 Task: Use Coin Drop on Wood Effect in this video Movie B.mp4
Action: Mouse moved to (216, 130)
Screenshot: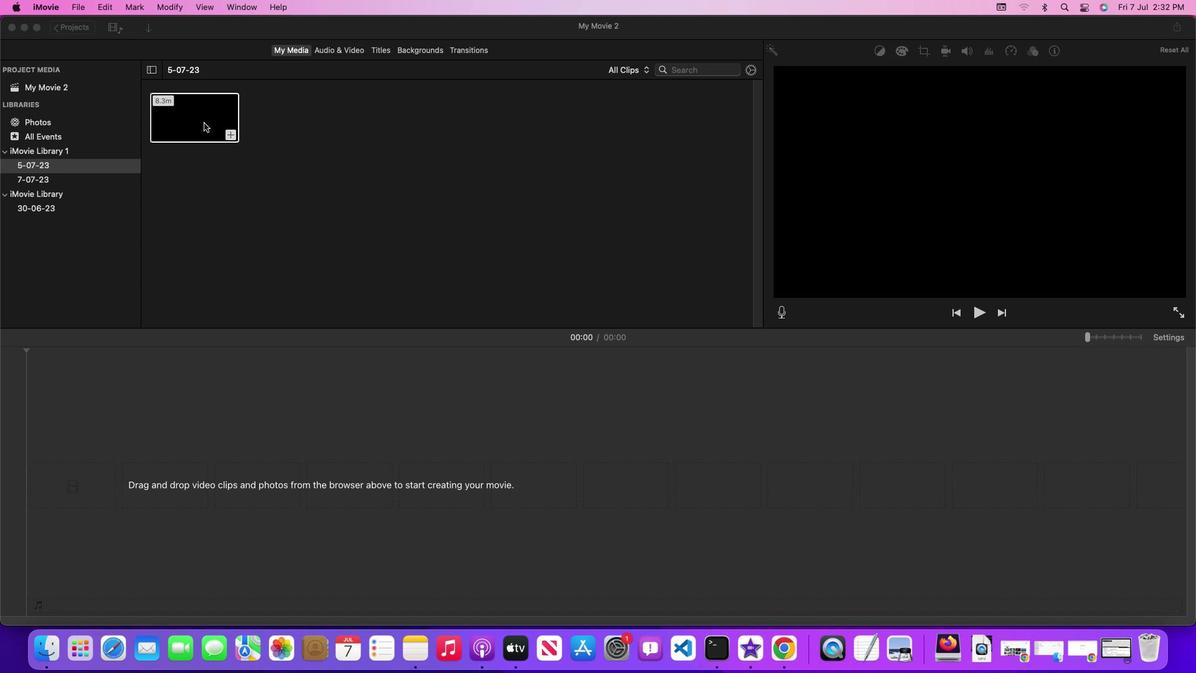 
Action: Mouse pressed left at (216, 130)
Screenshot: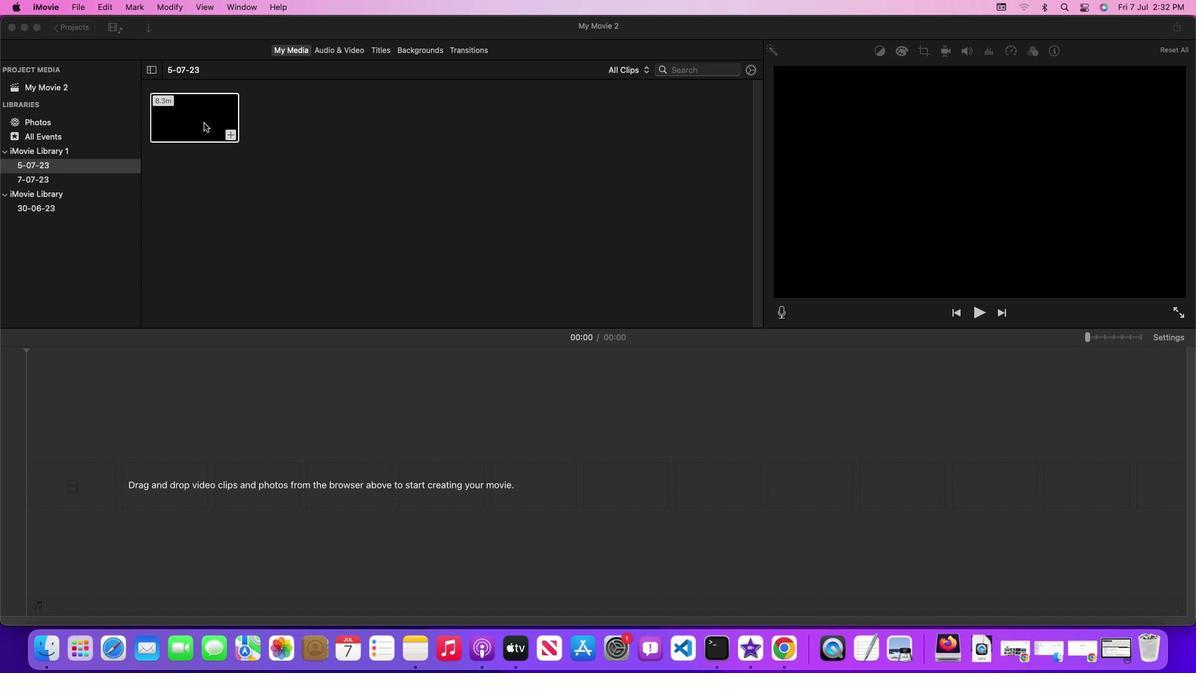
Action: Mouse moved to (213, 131)
Screenshot: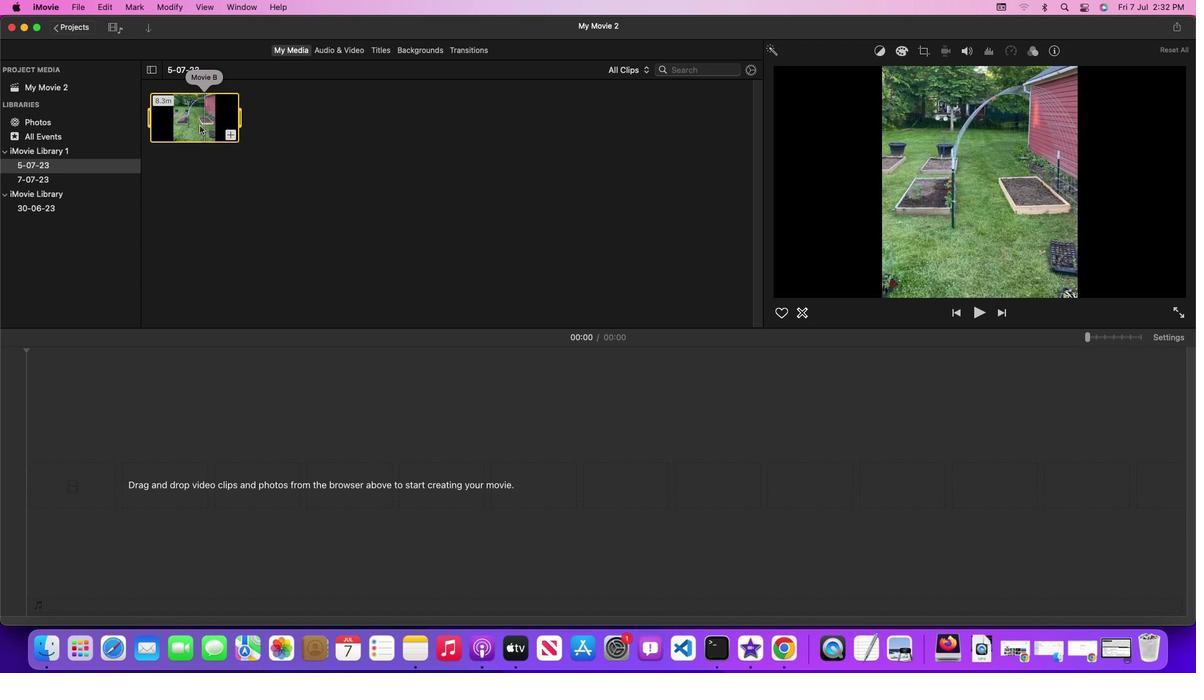 
Action: Mouse pressed left at (213, 131)
Screenshot: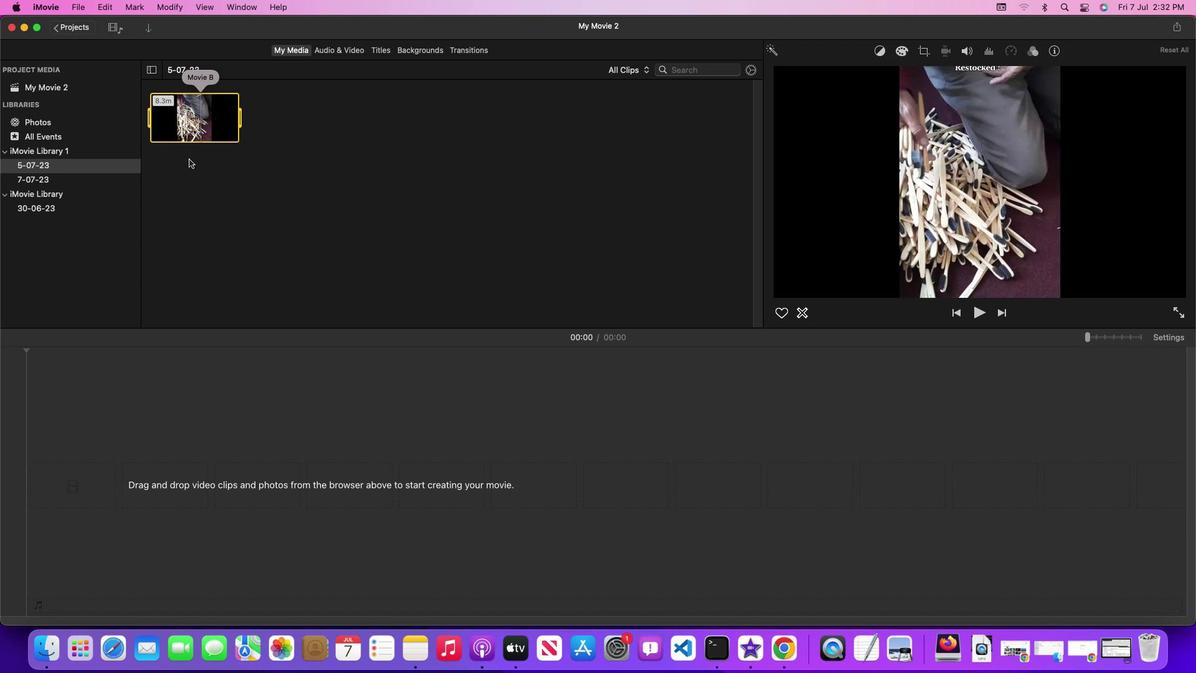 
Action: Mouse moved to (343, 56)
Screenshot: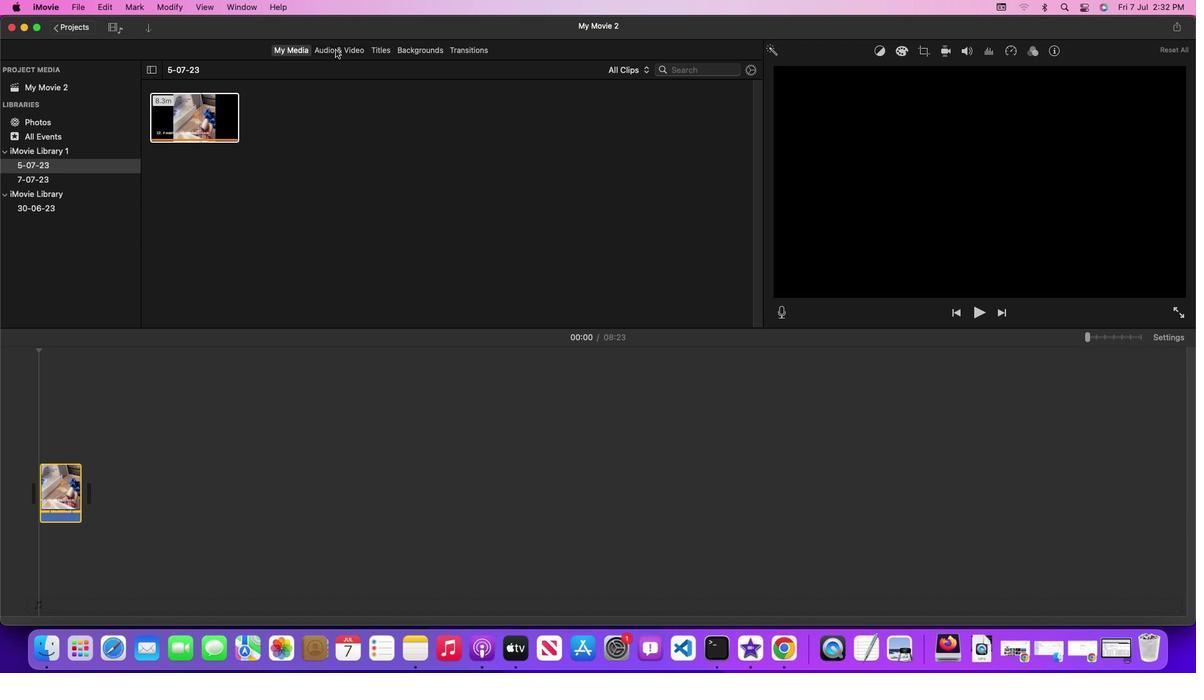 
Action: Mouse pressed left at (343, 56)
Screenshot: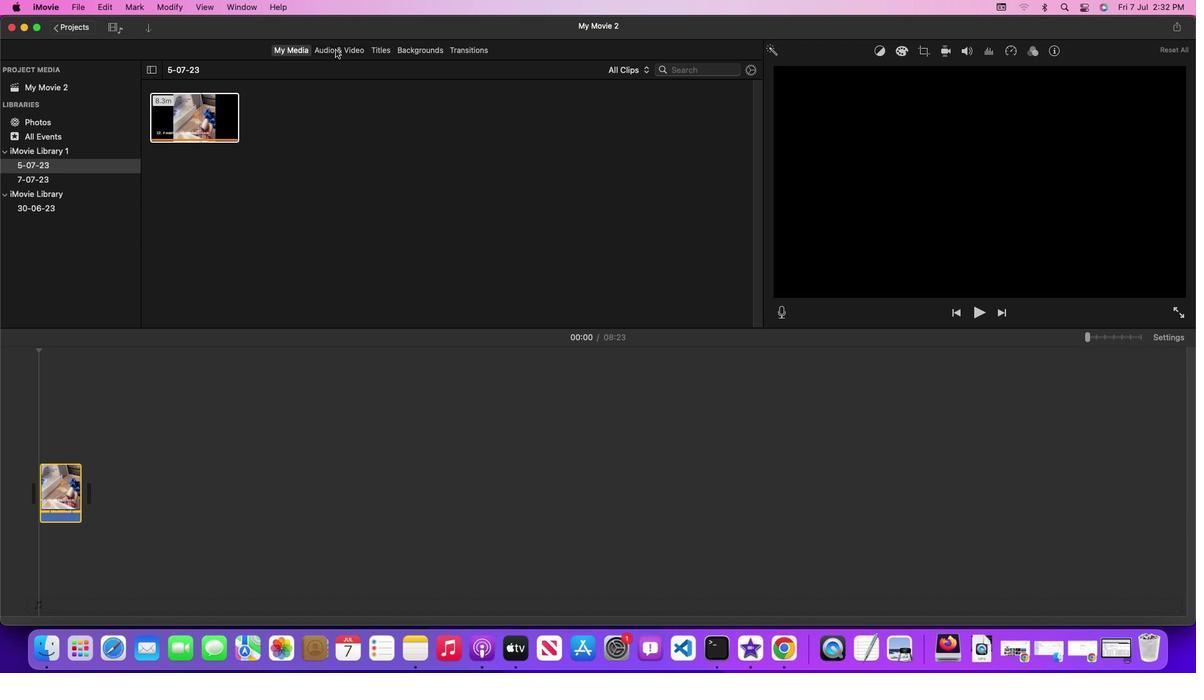 
Action: Mouse moved to (754, 173)
Screenshot: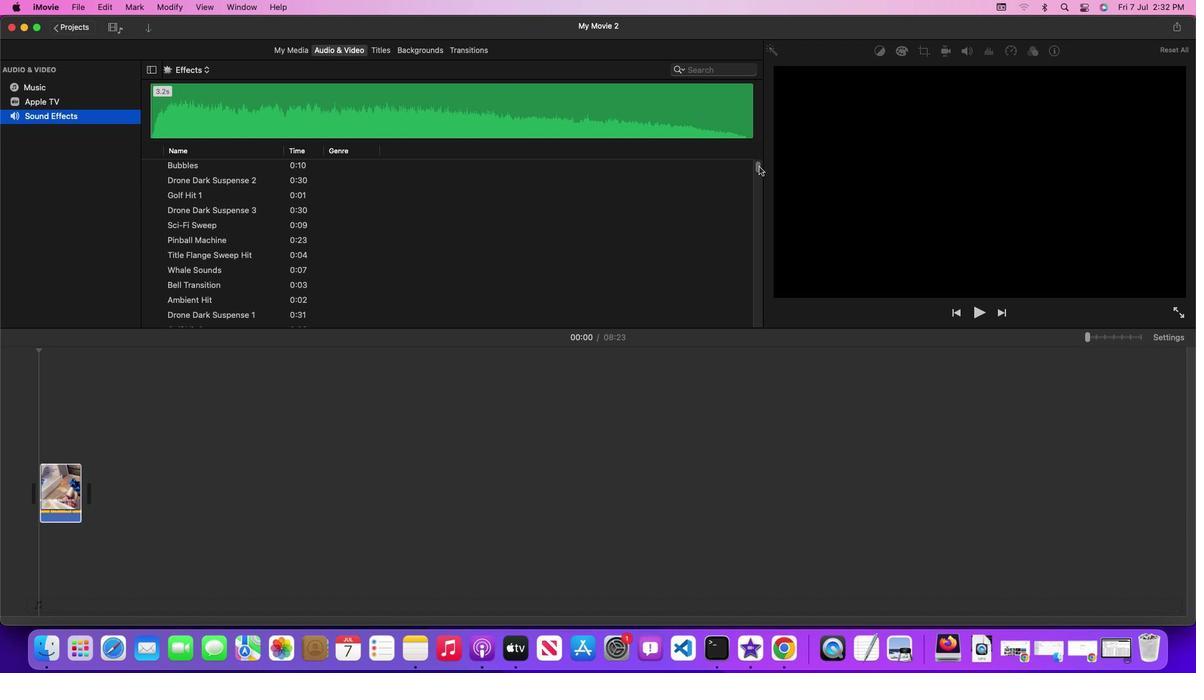 
Action: Mouse pressed left at (754, 173)
Screenshot: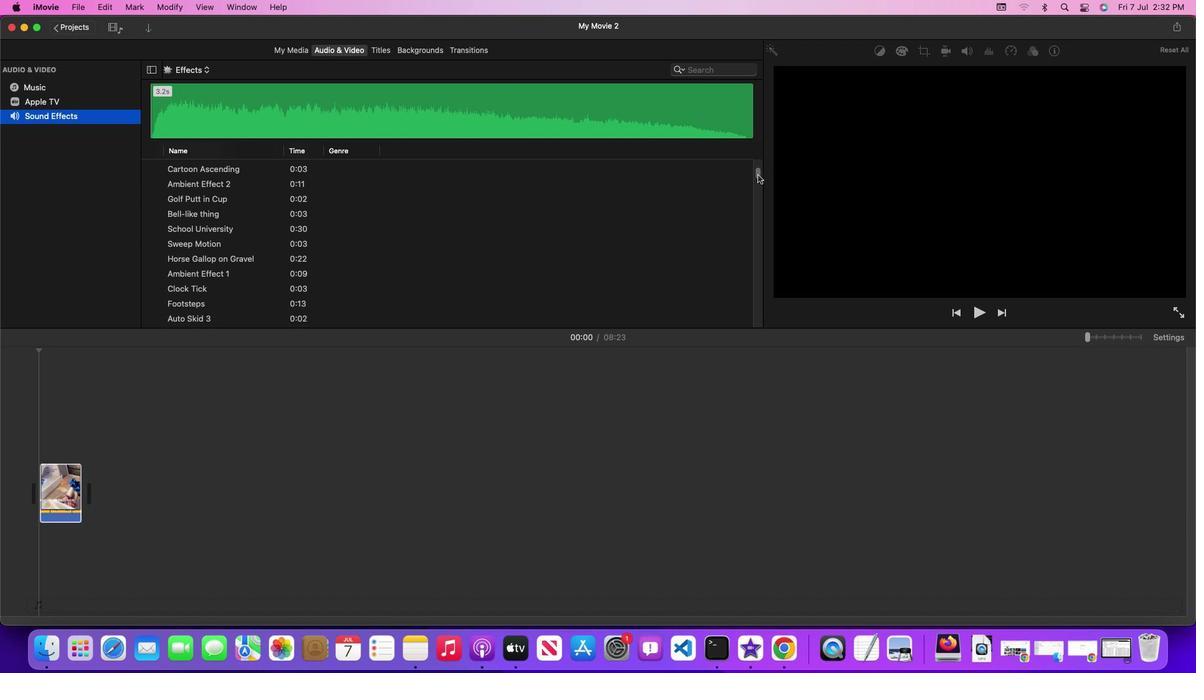 
Action: Mouse moved to (585, 284)
Screenshot: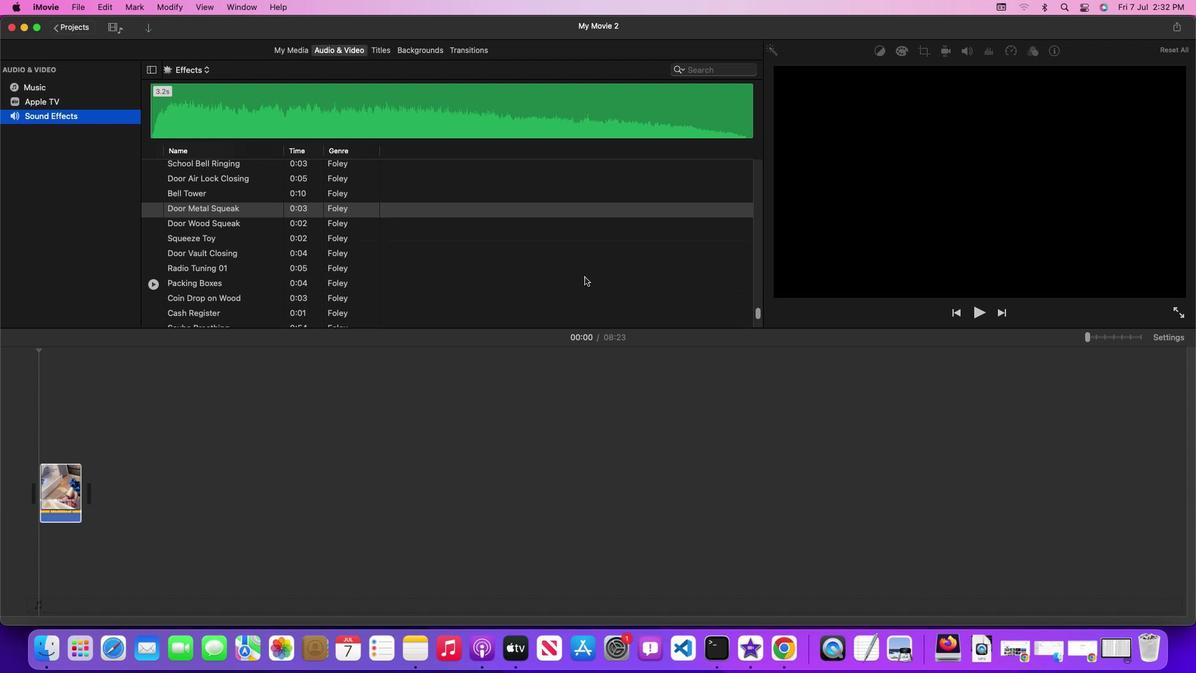 
Action: Mouse scrolled (585, 284) with delta (18, 6)
Screenshot: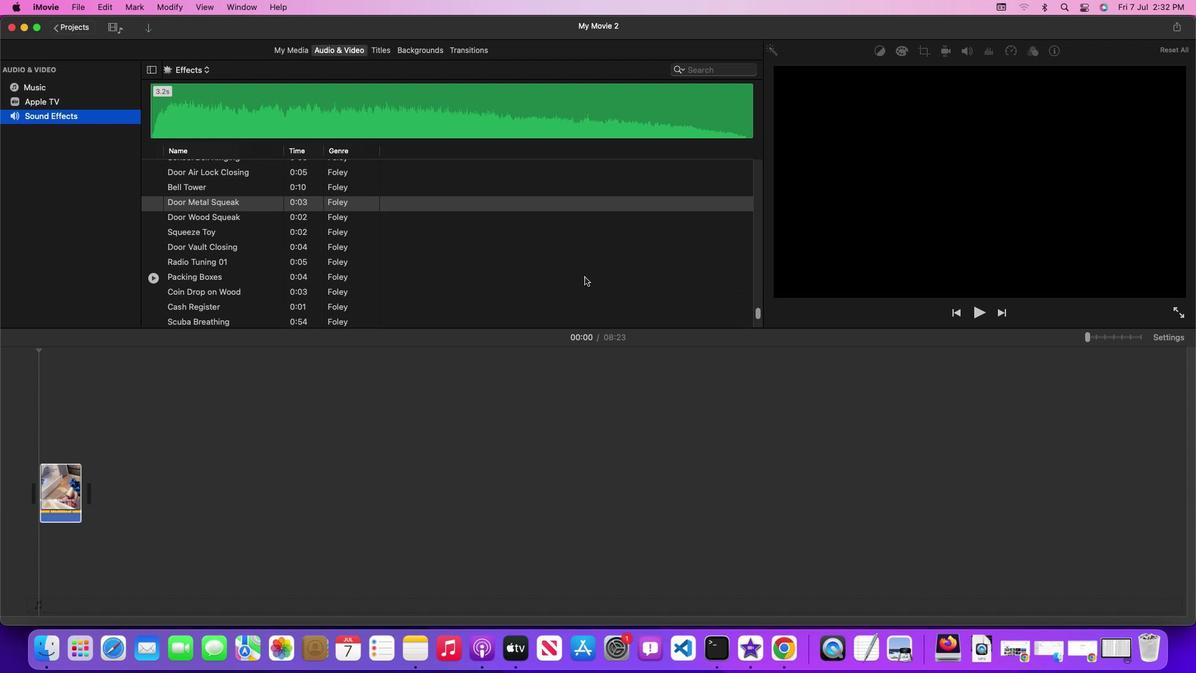 
Action: Mouse scrolled (585, 284) with delta (18, 6)
Screenshot: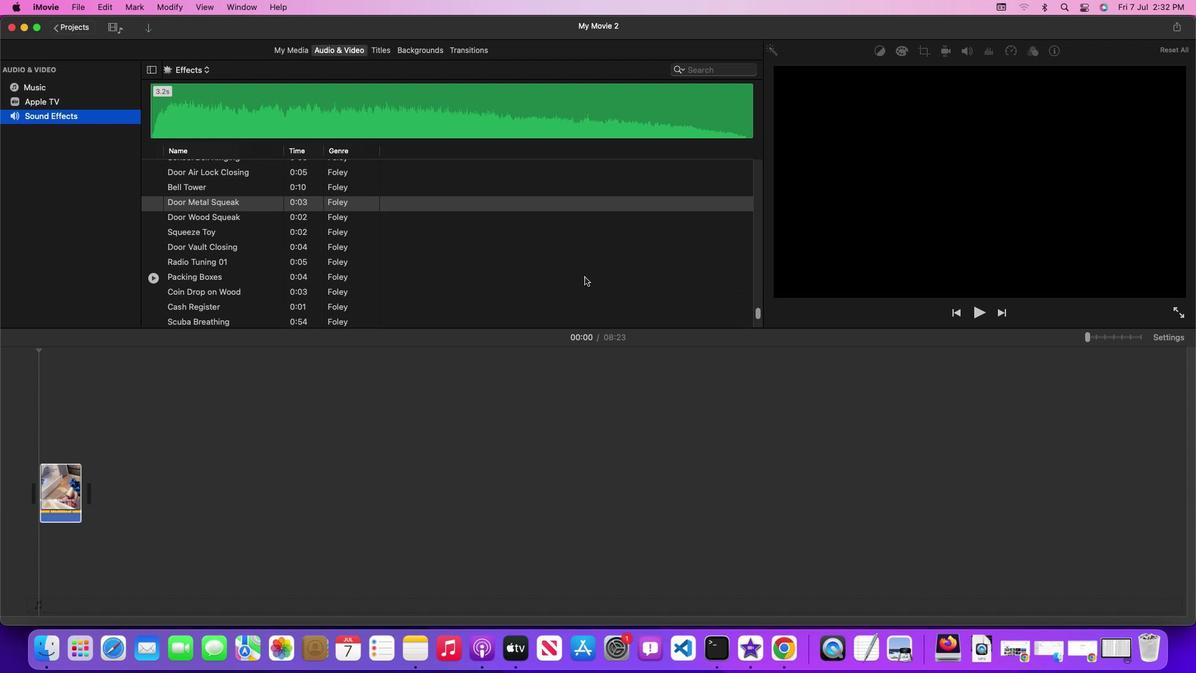 
Action: Mouse scrolled (585, 284) with delta (18, 6)
Screenshot: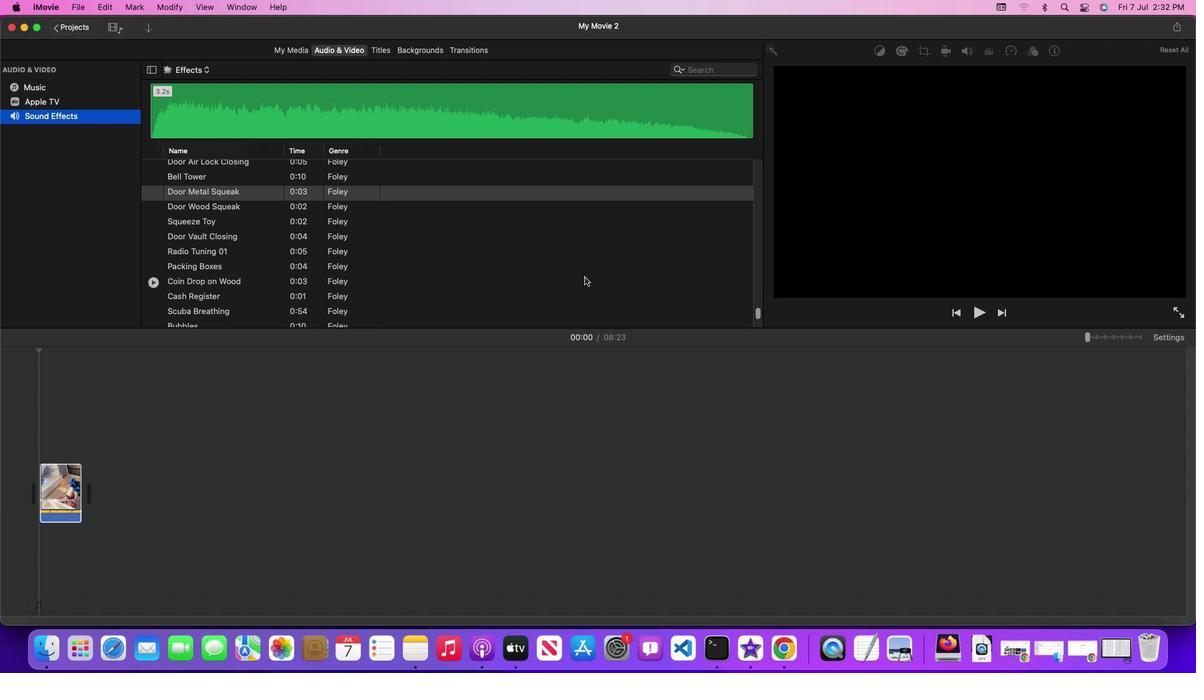 
Action: Mouse scrolled (585, 284) with delta (18, 6)
Screenshot: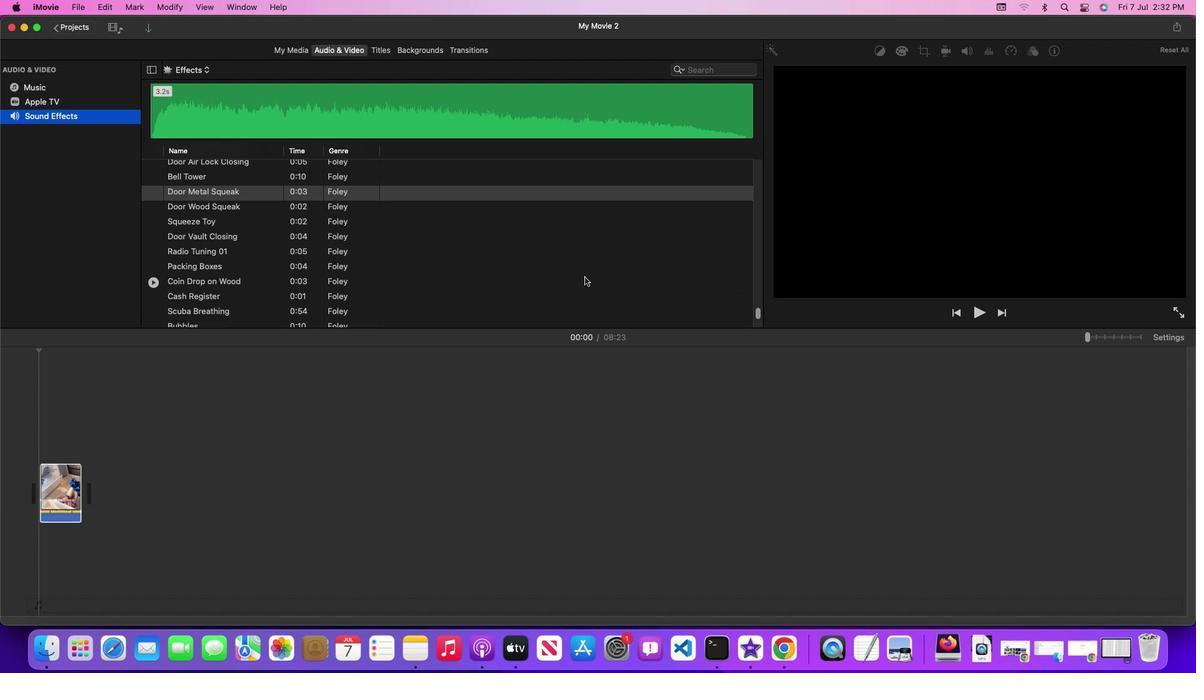 
Action: Mouse moved to (287, 287)
Screenshot: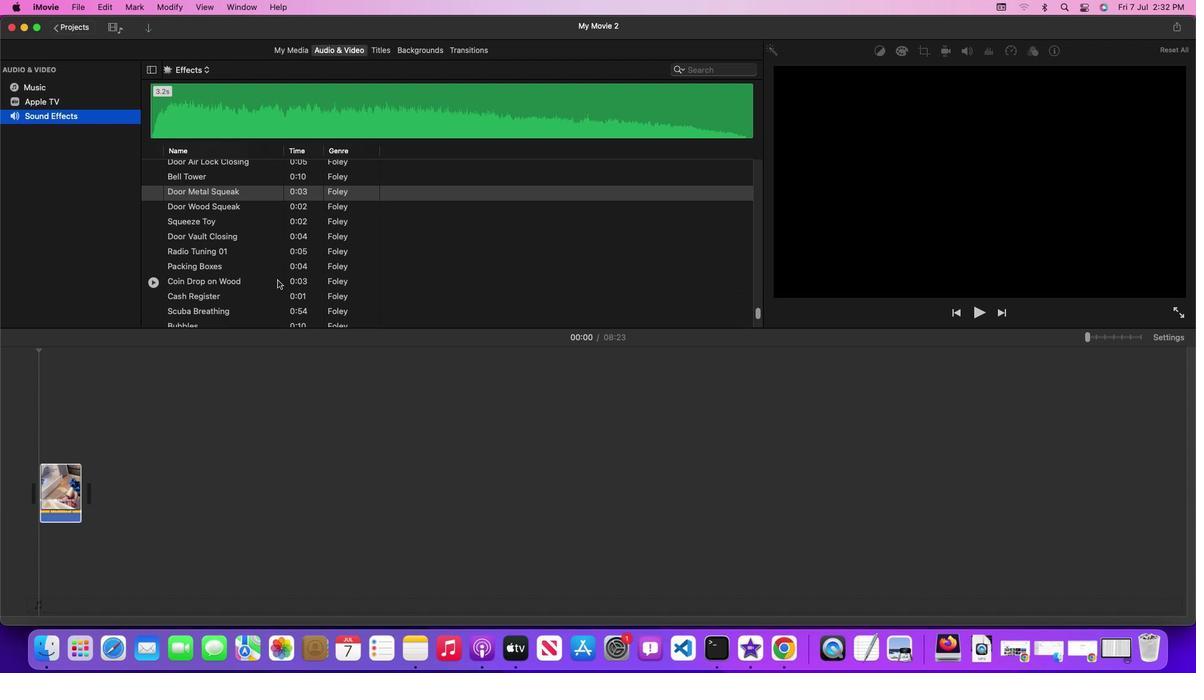 
Action: Mouse pressed left at (287, 287)
Screenshot: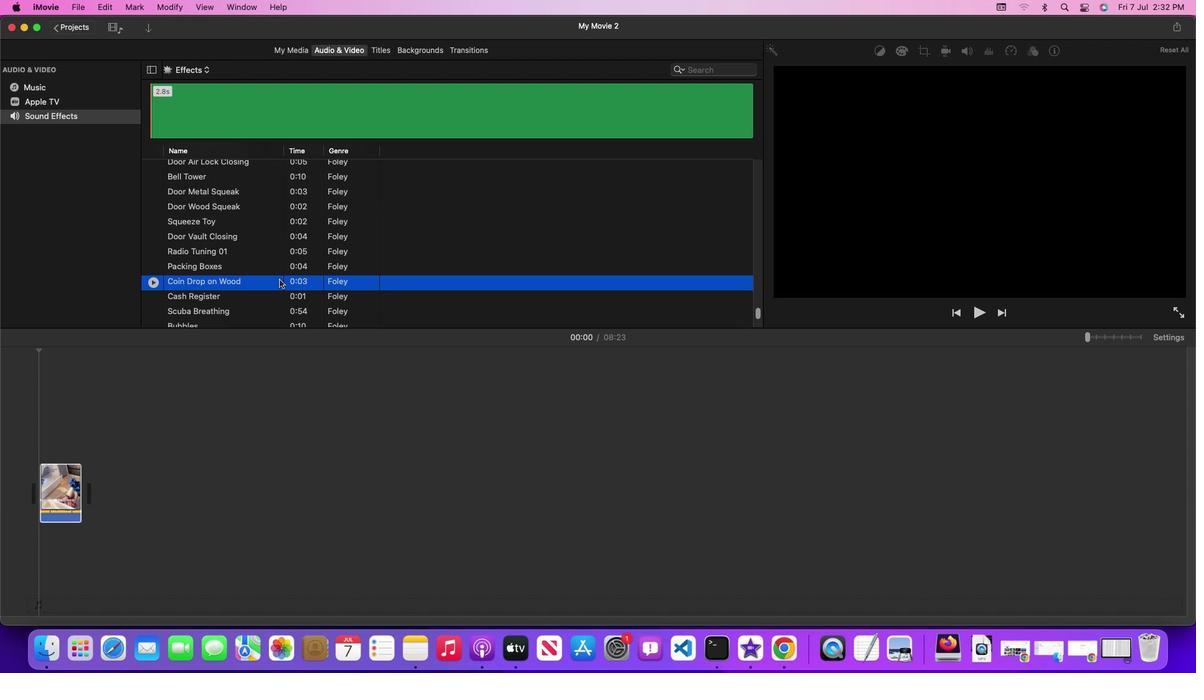 
Action: Mouse moved to (304, 291)
Screenshot: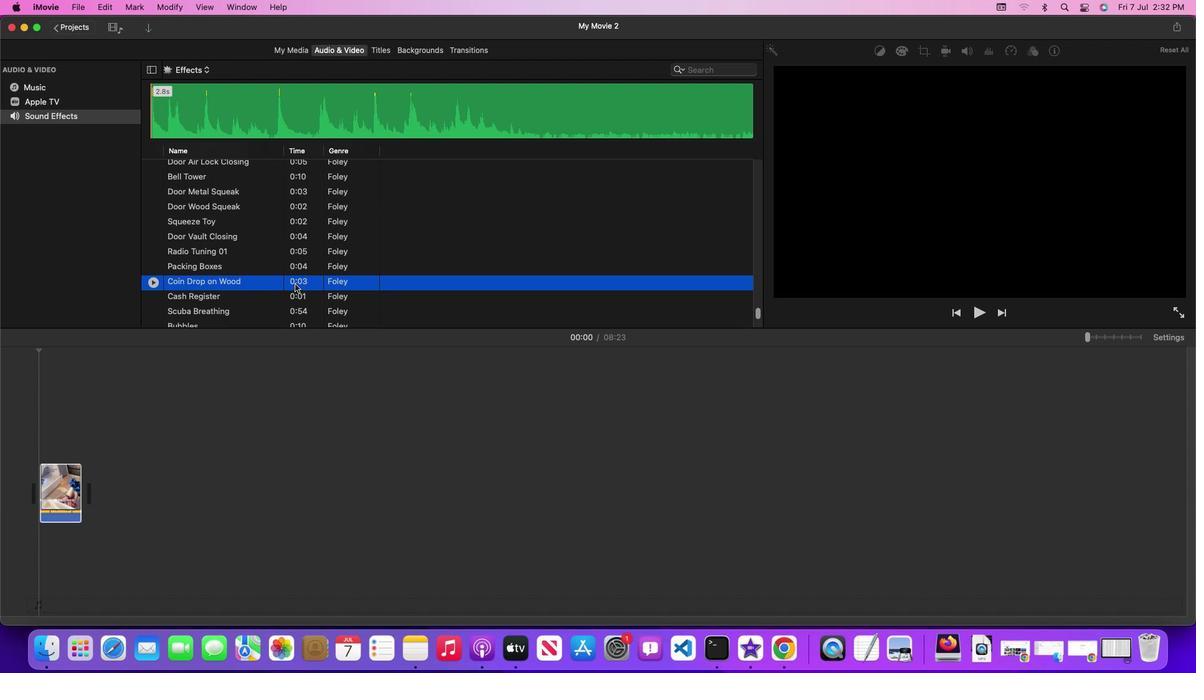 
Action: Mouse pressed left at (304, 291)
Screenshot: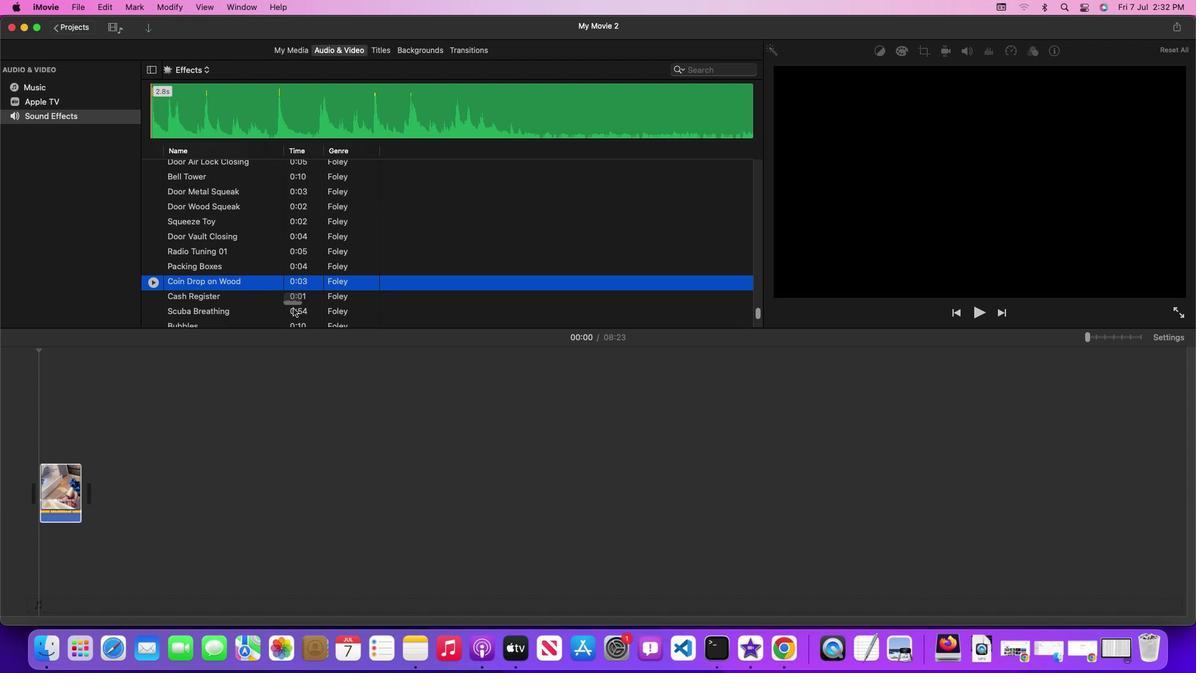 
Action: Mouse moved to (175, 413)
Screenshot: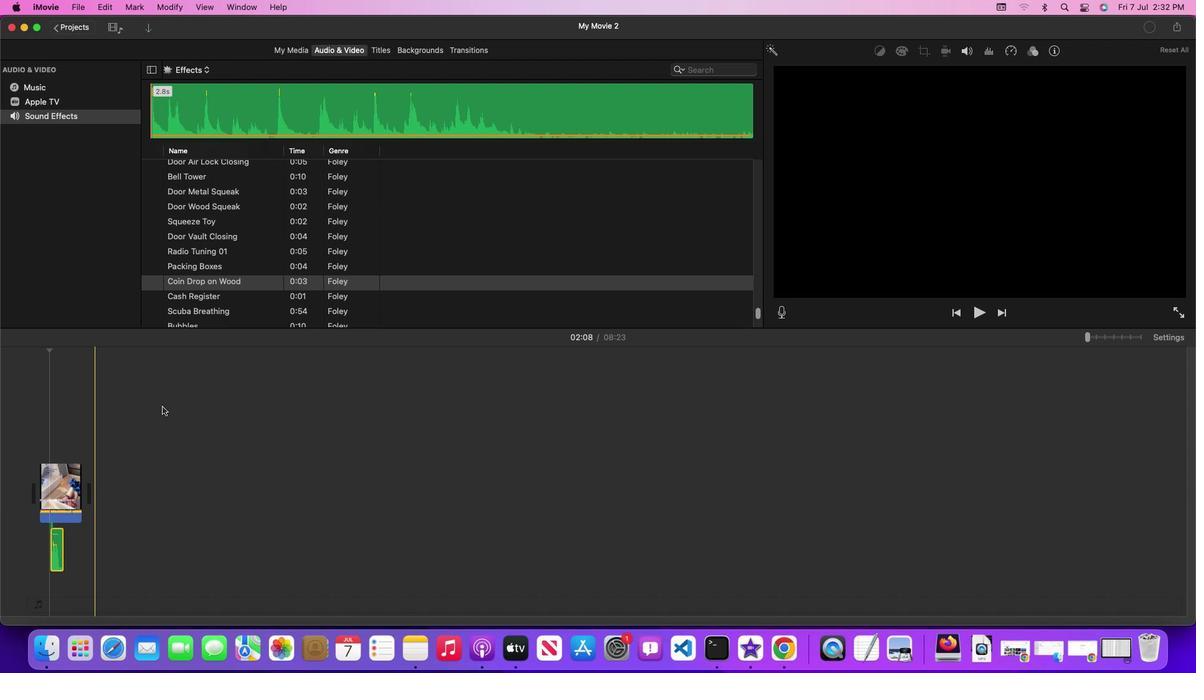 
